 Task: Apply the custom number format (#,##0).
Action: Mouse moved to (274, 131)
Screenshot: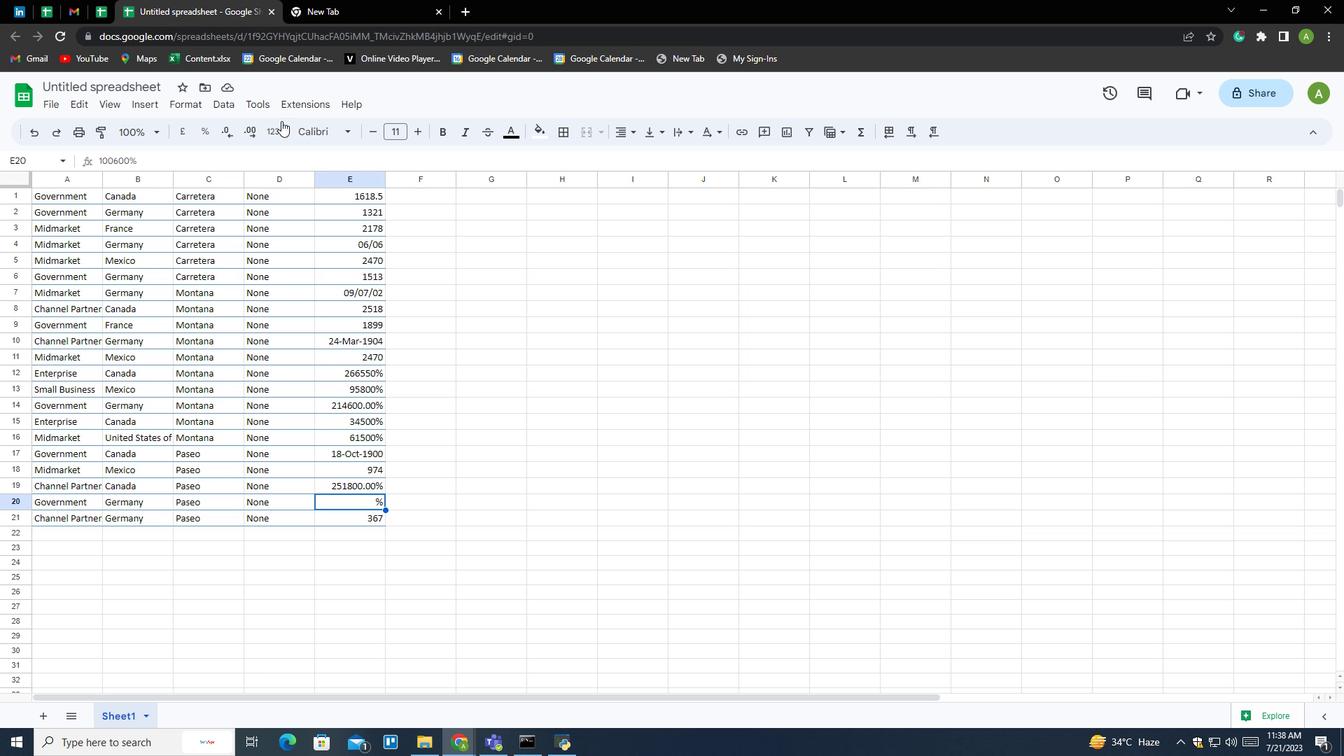 
Action: Mouse pressed left at (274, 131)
Screenshot: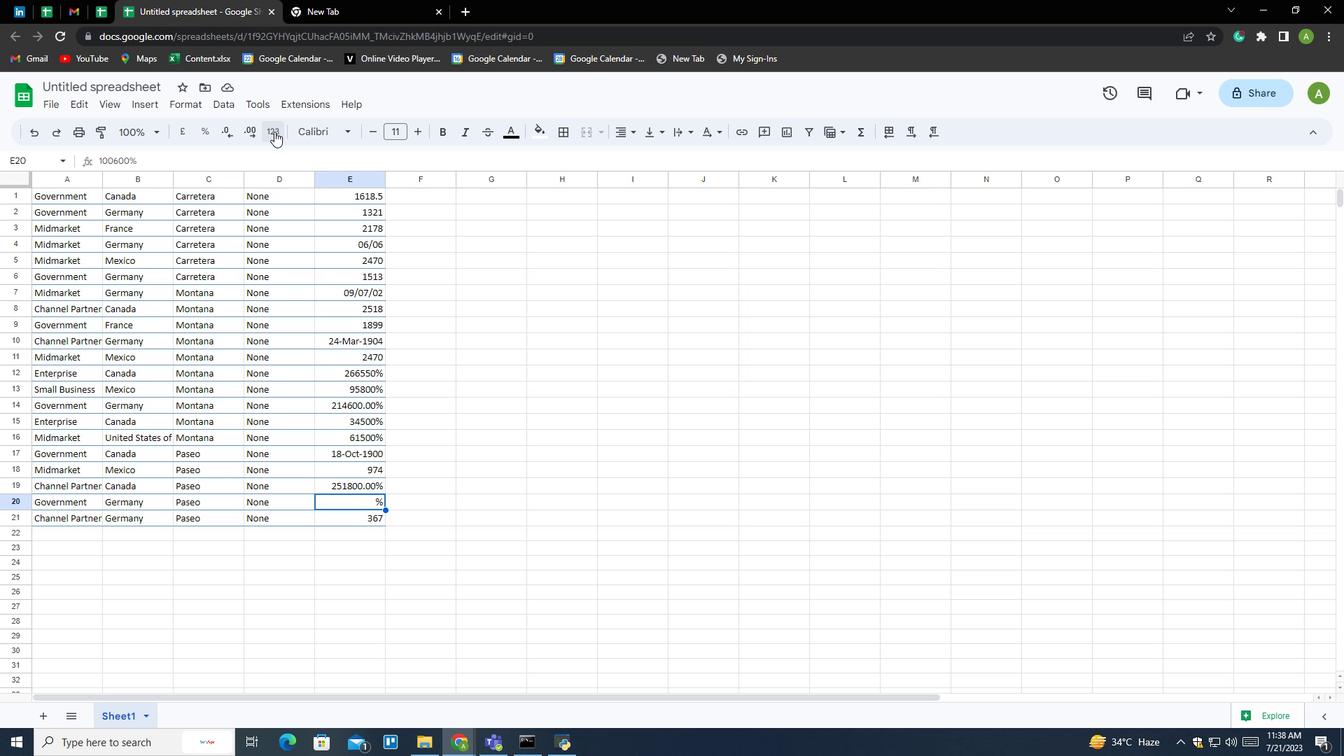 
Action: Mouse moved to (340, 621)
Screenshot: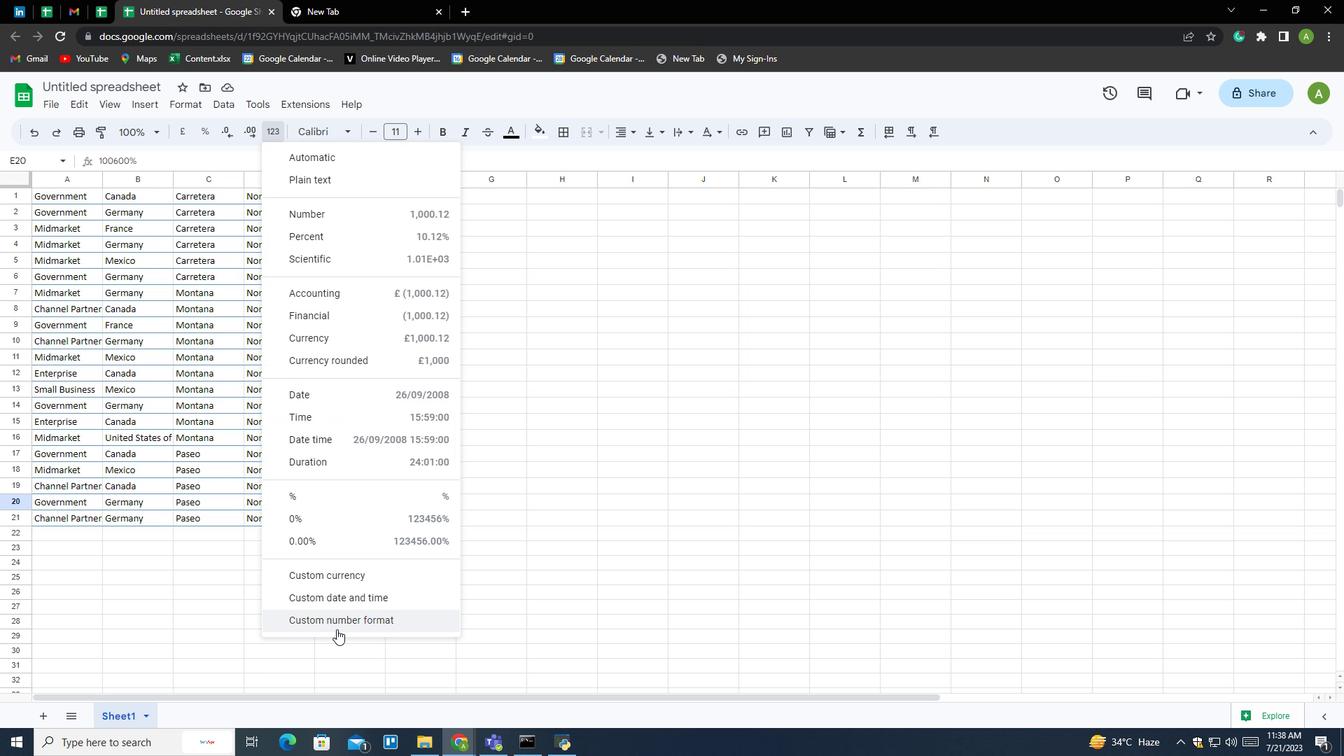 
Action: Mouse pressed left at (340, 621)
Screenshot: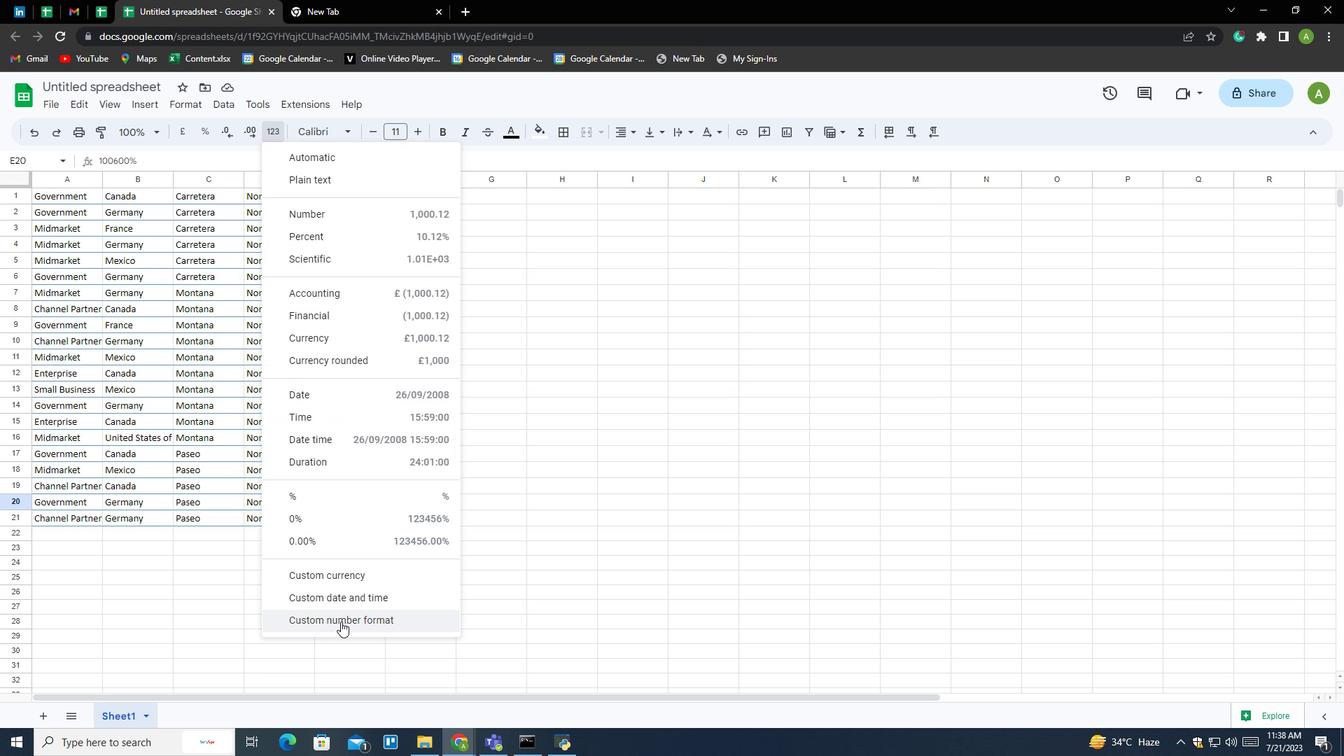 
Action: Mouse moved to (536, 467)
Screenshot: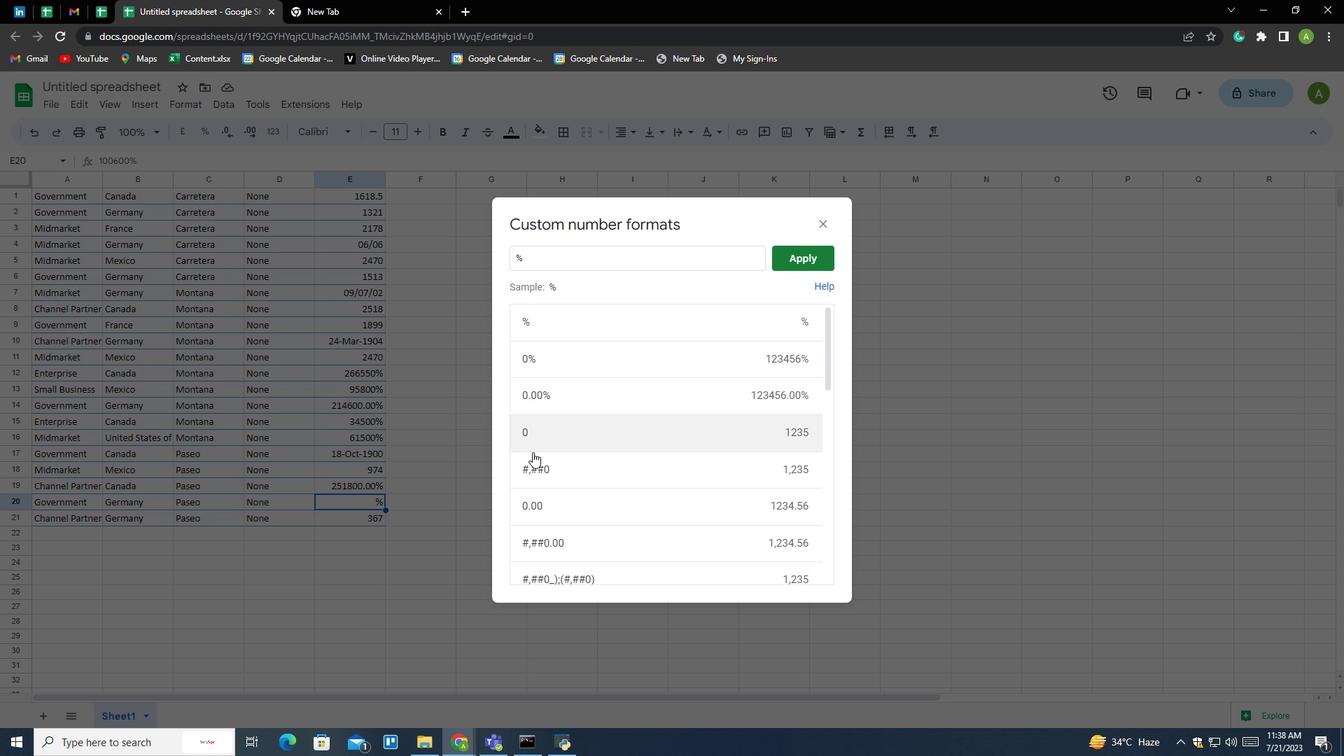 
Action: Mouse pressed left at (536, 467)
Screenshot: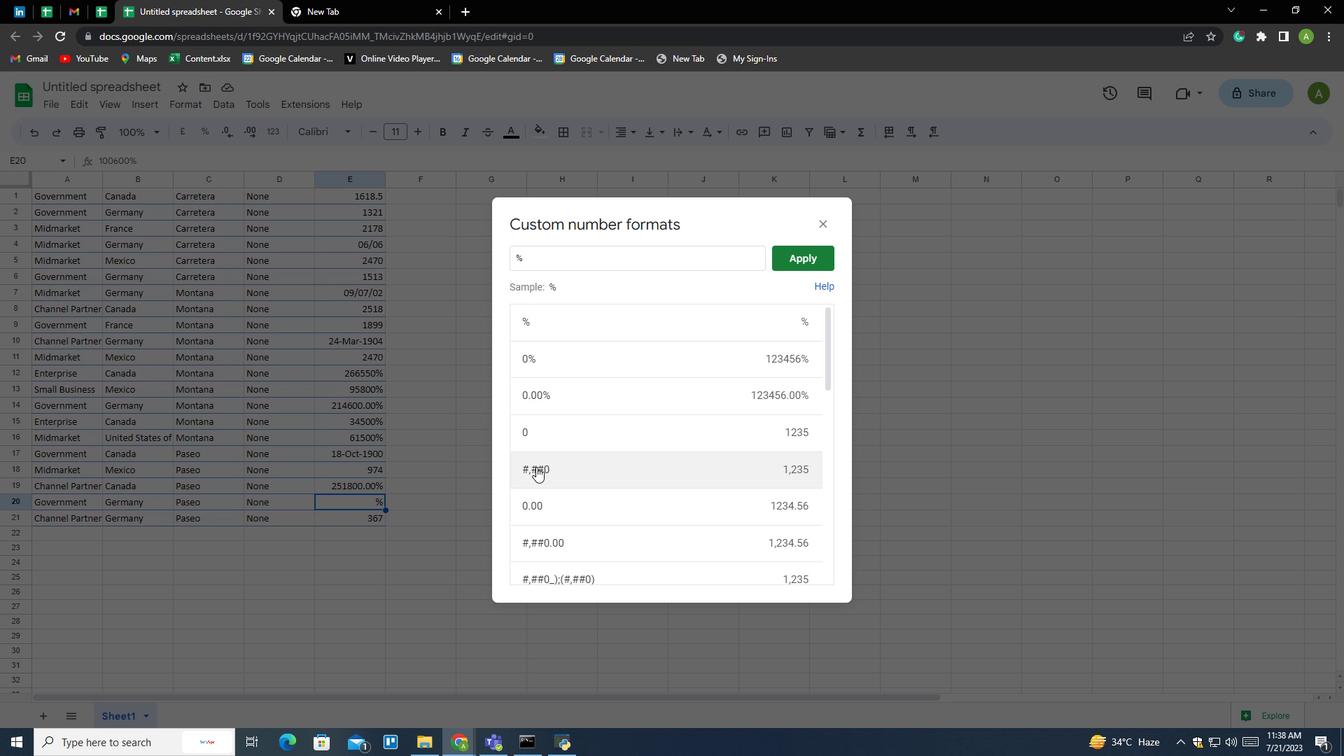 
Action: Mouse moved to (599, 480)
Screenshot: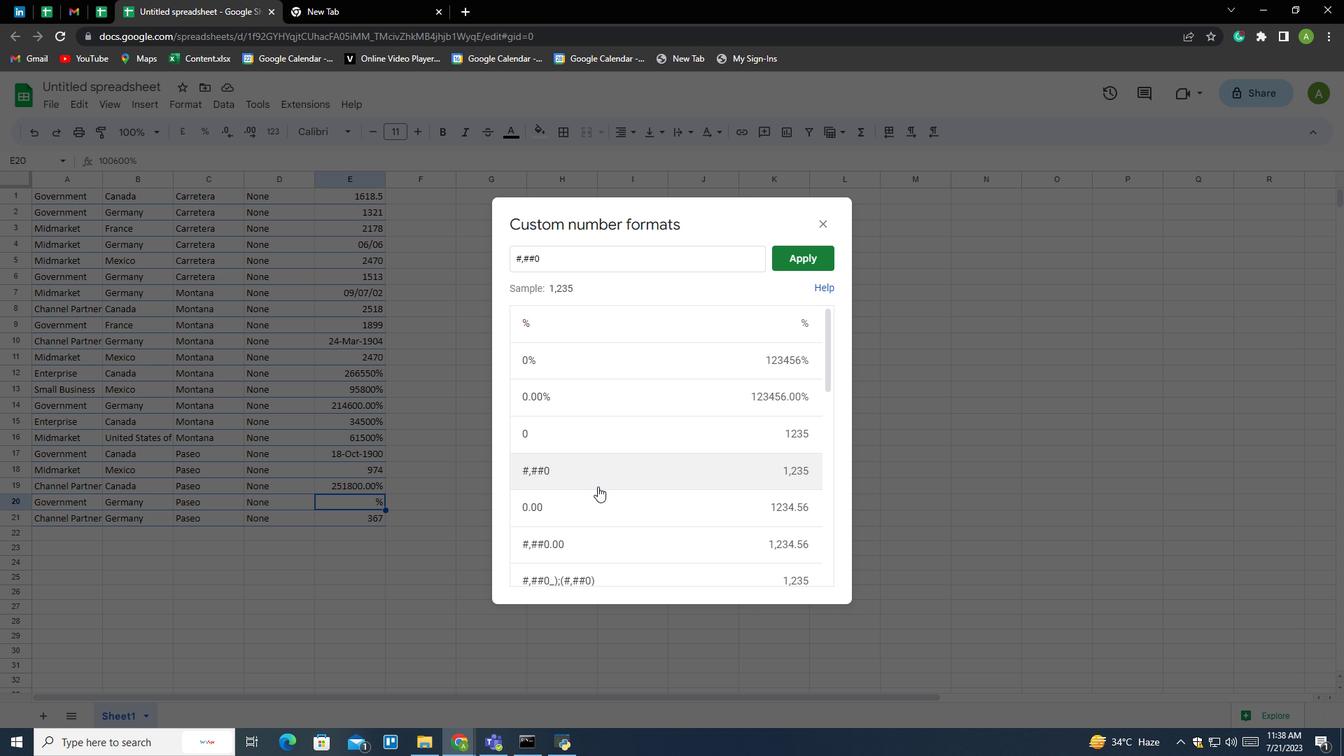 
Action: Mouse pressed left at (599, 480)
Screenshot: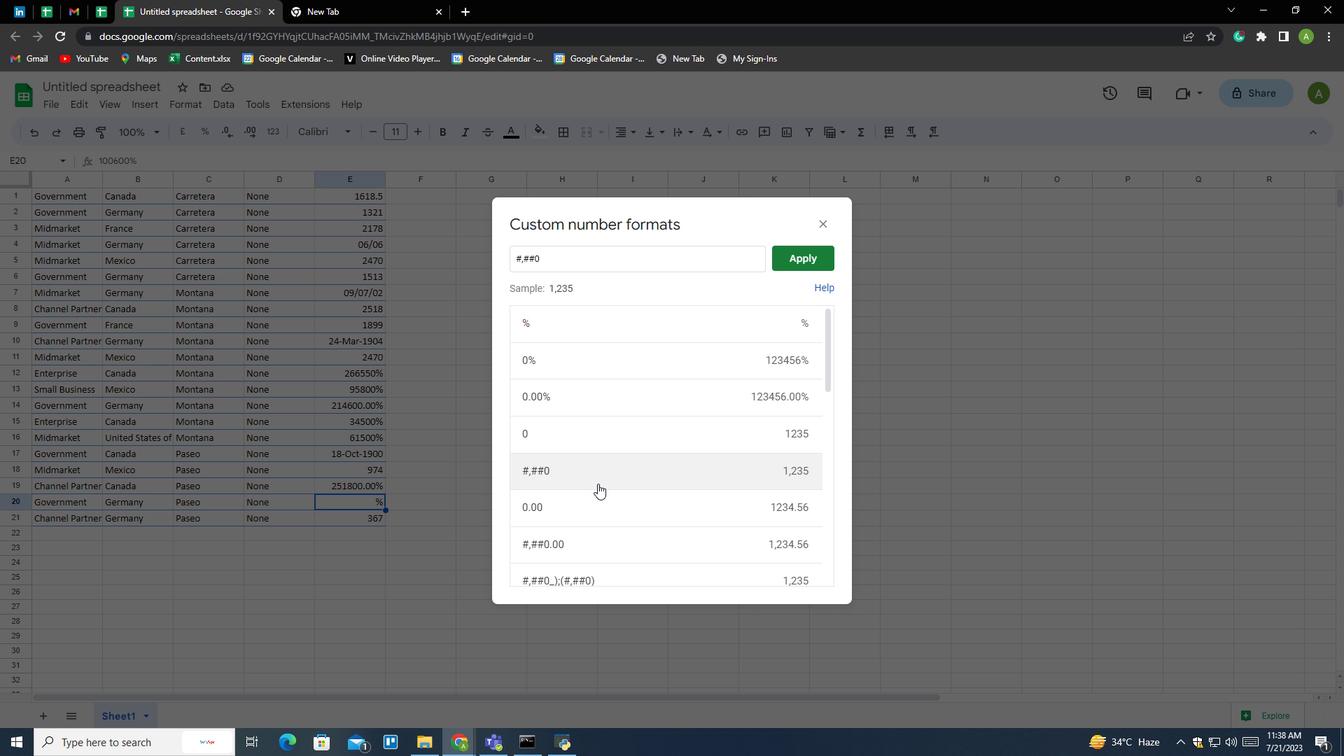 
Action: Mouse moved to (787, 256)
Screenshot: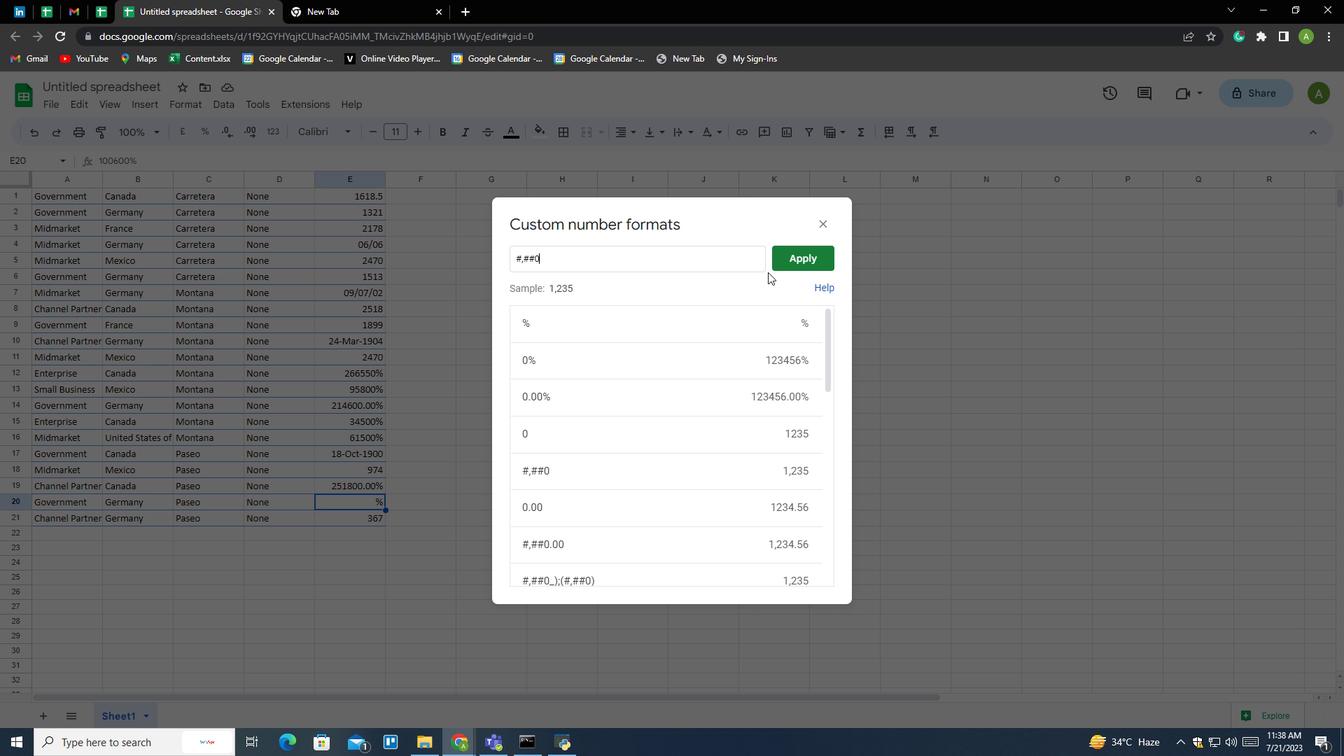 
Action: Mouse pressed left at (787, 256)
Screenshot: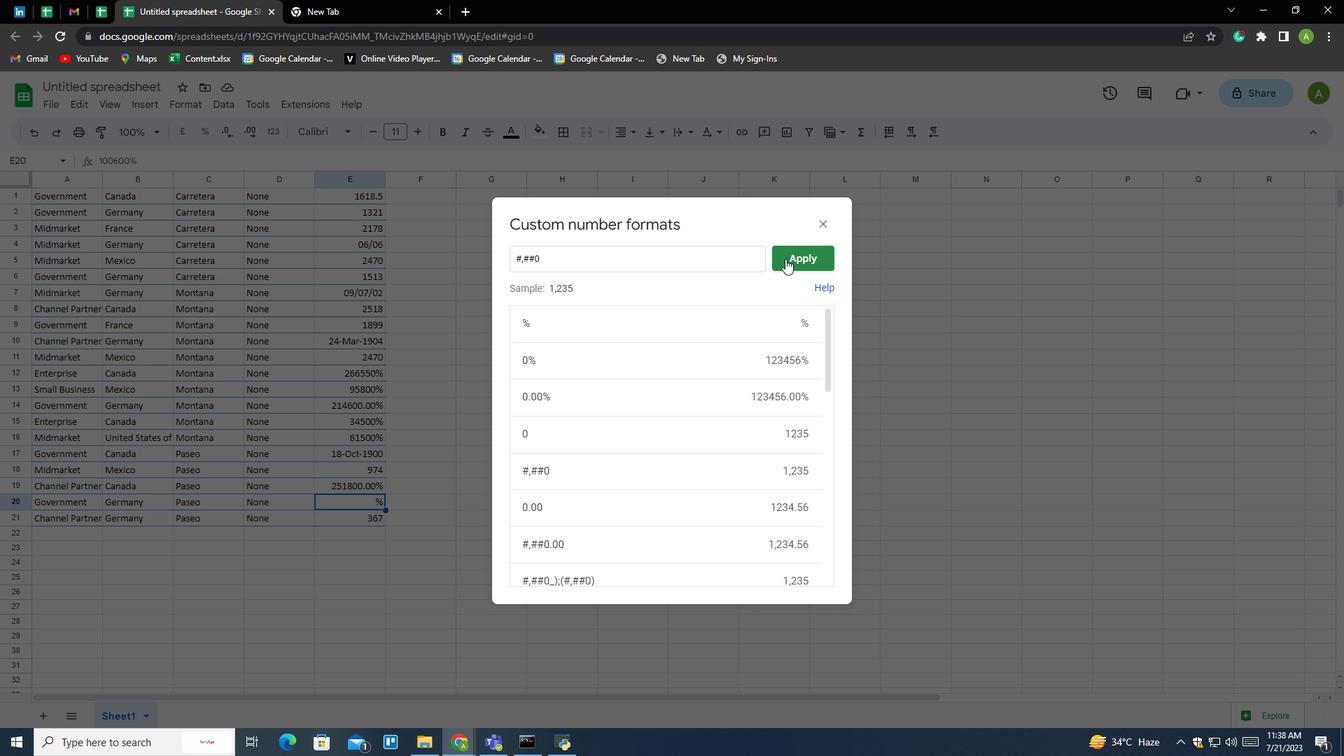 
Action: Mouse moved to (384, 436)
Screenshot: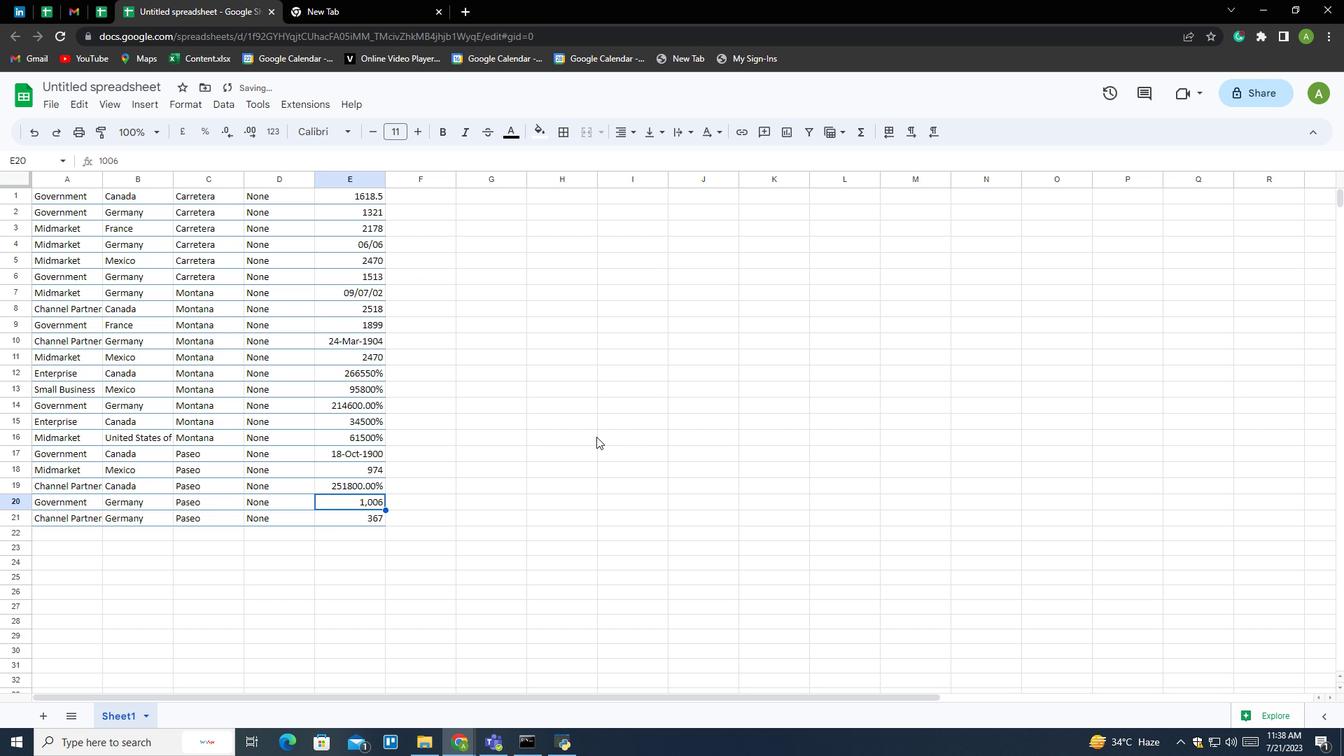 
